 Task: Add chart title "Sales Database".
Action: Mouse pressed left at (77, 367)
Screenshot: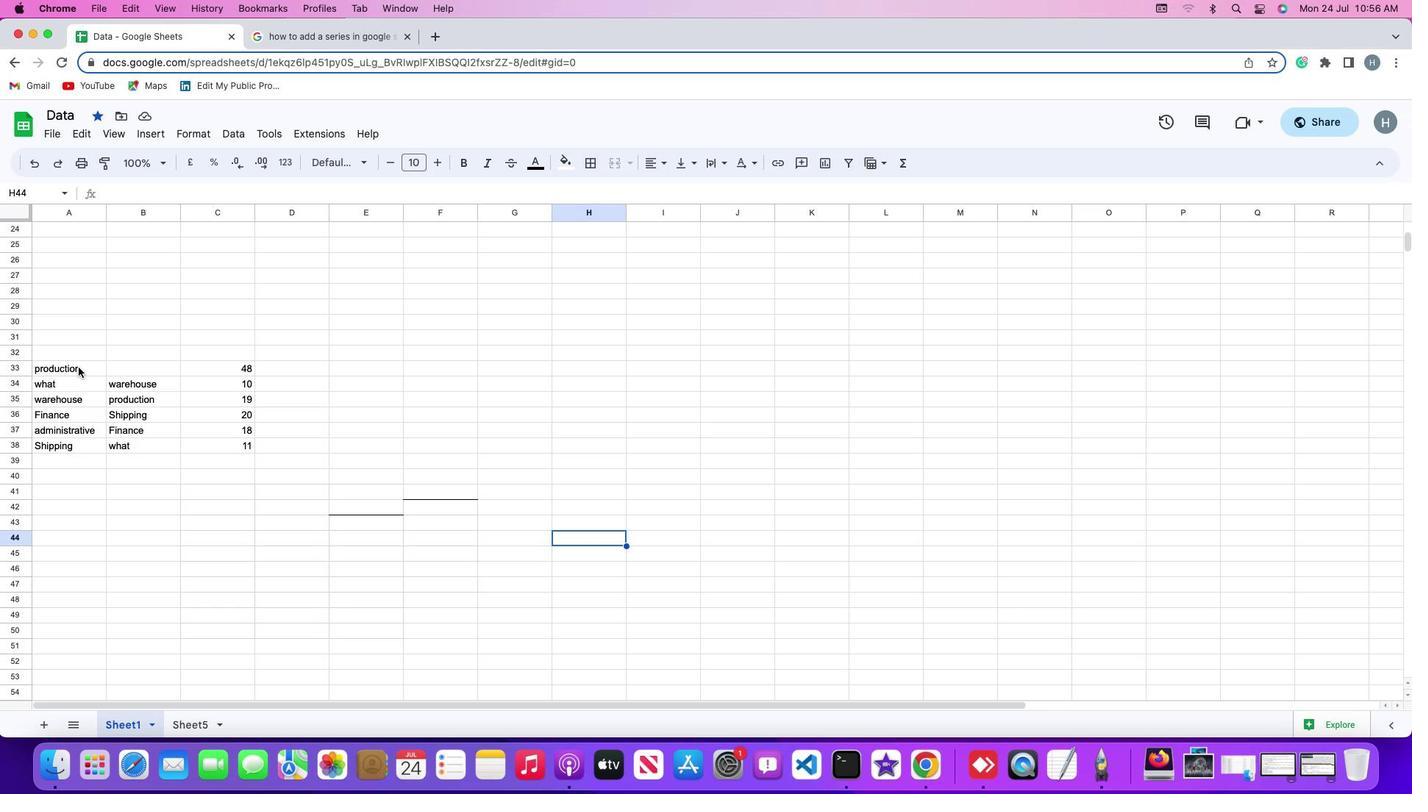 
Action: Mouse pressed left at (77, 367)
Screenshot: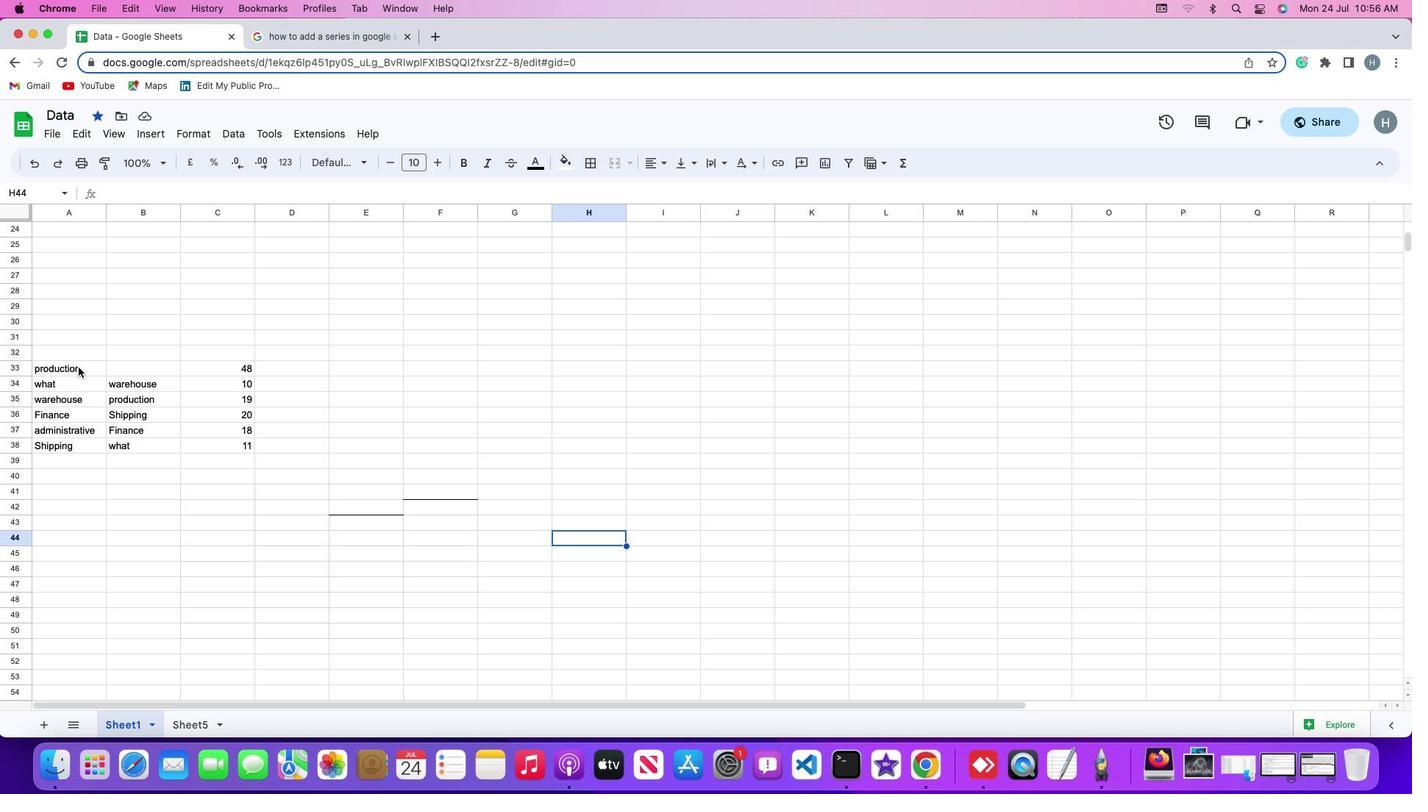 
Action: Mouse moved to (153, 130)
Screenshot: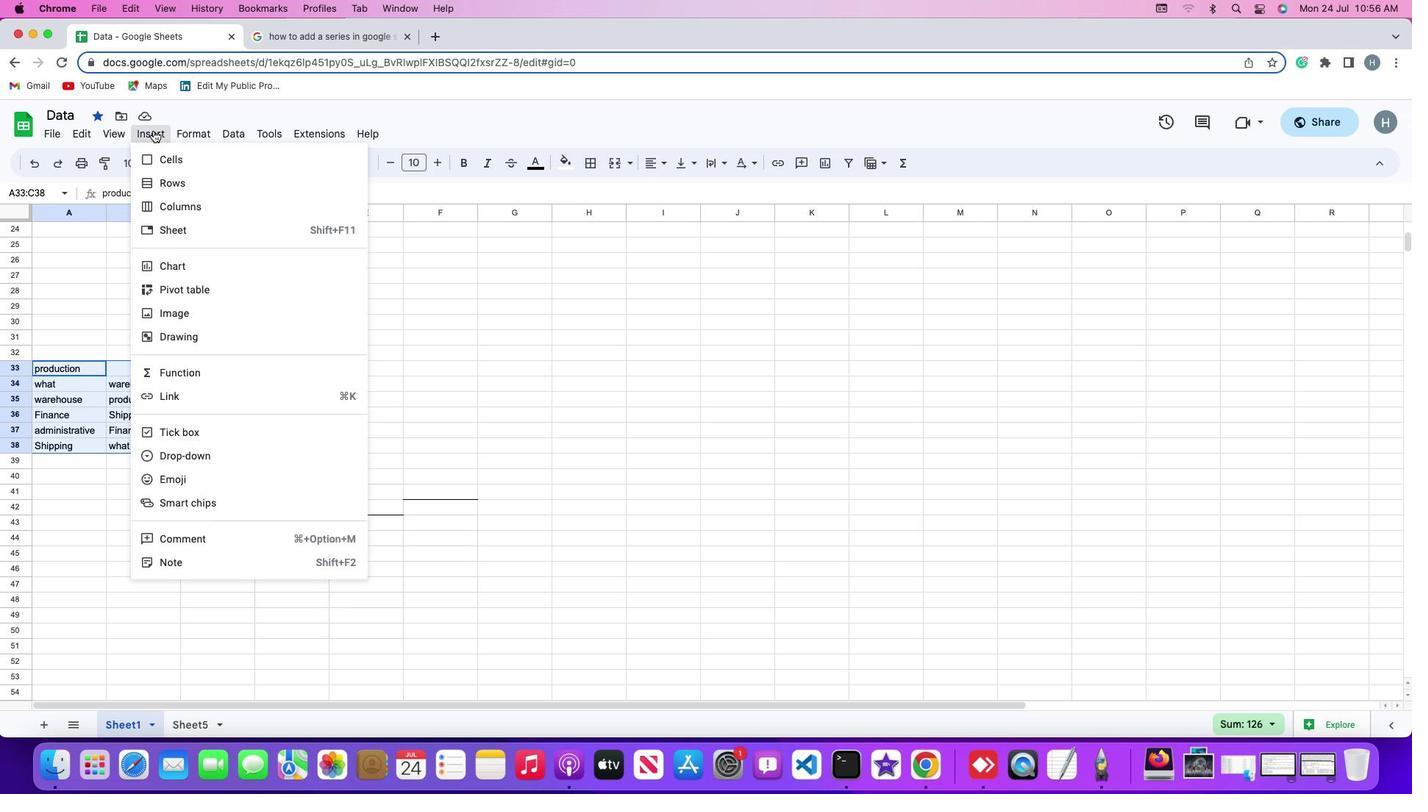 
Action: Mouse pressed left at (153, 130)
Screenshot: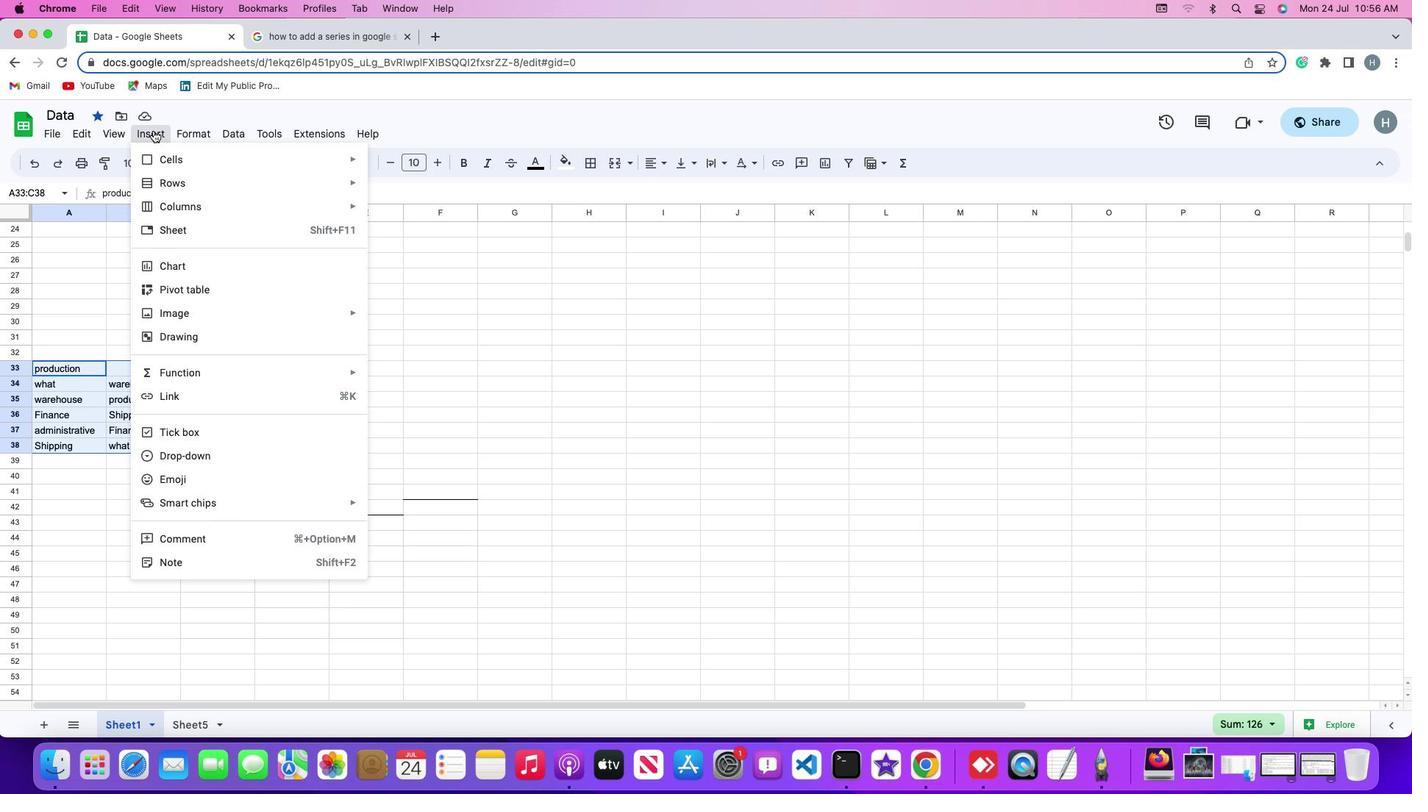
Action: Mouse moved to (205, 264)
Screenshot: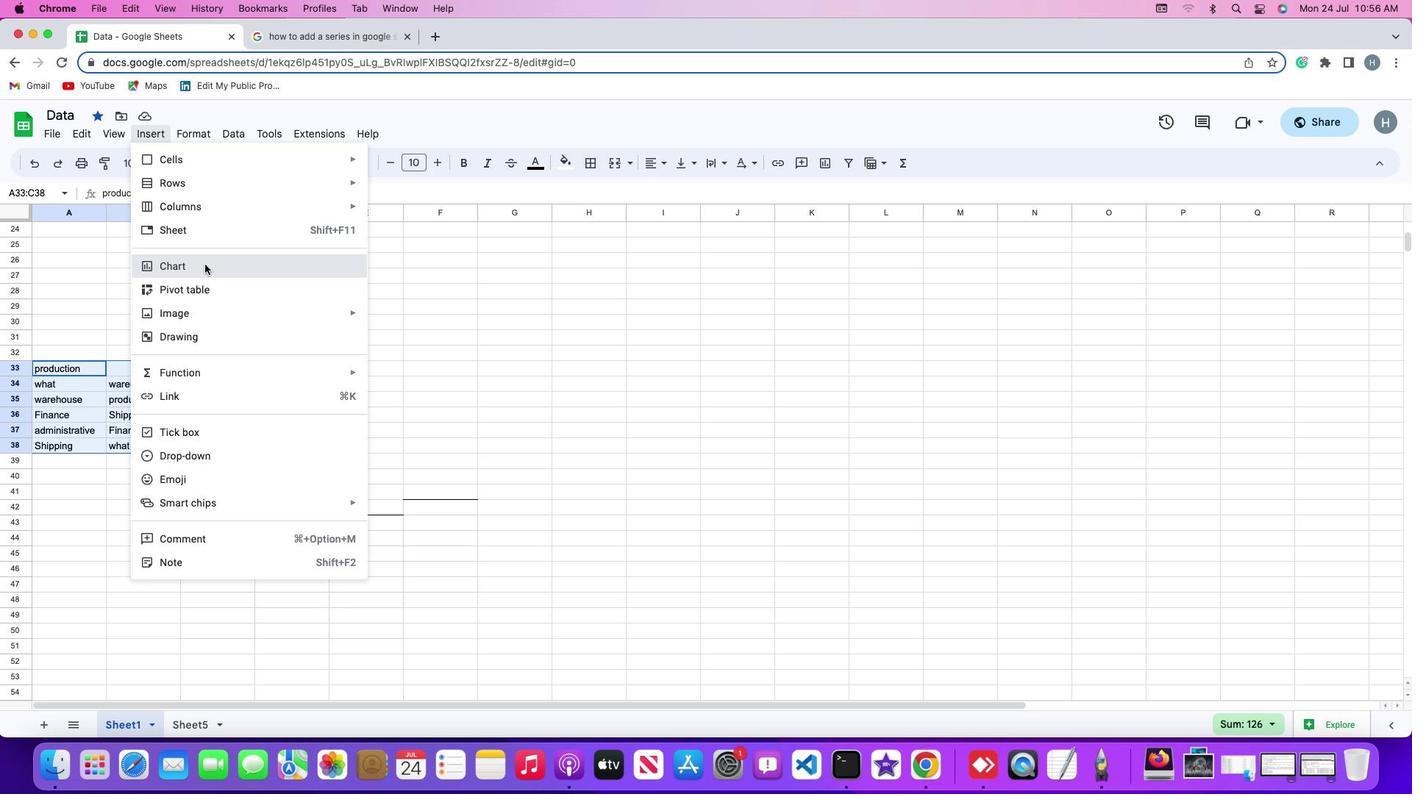 
Action: Mouse pressed left at (205, 264)
Screenshot: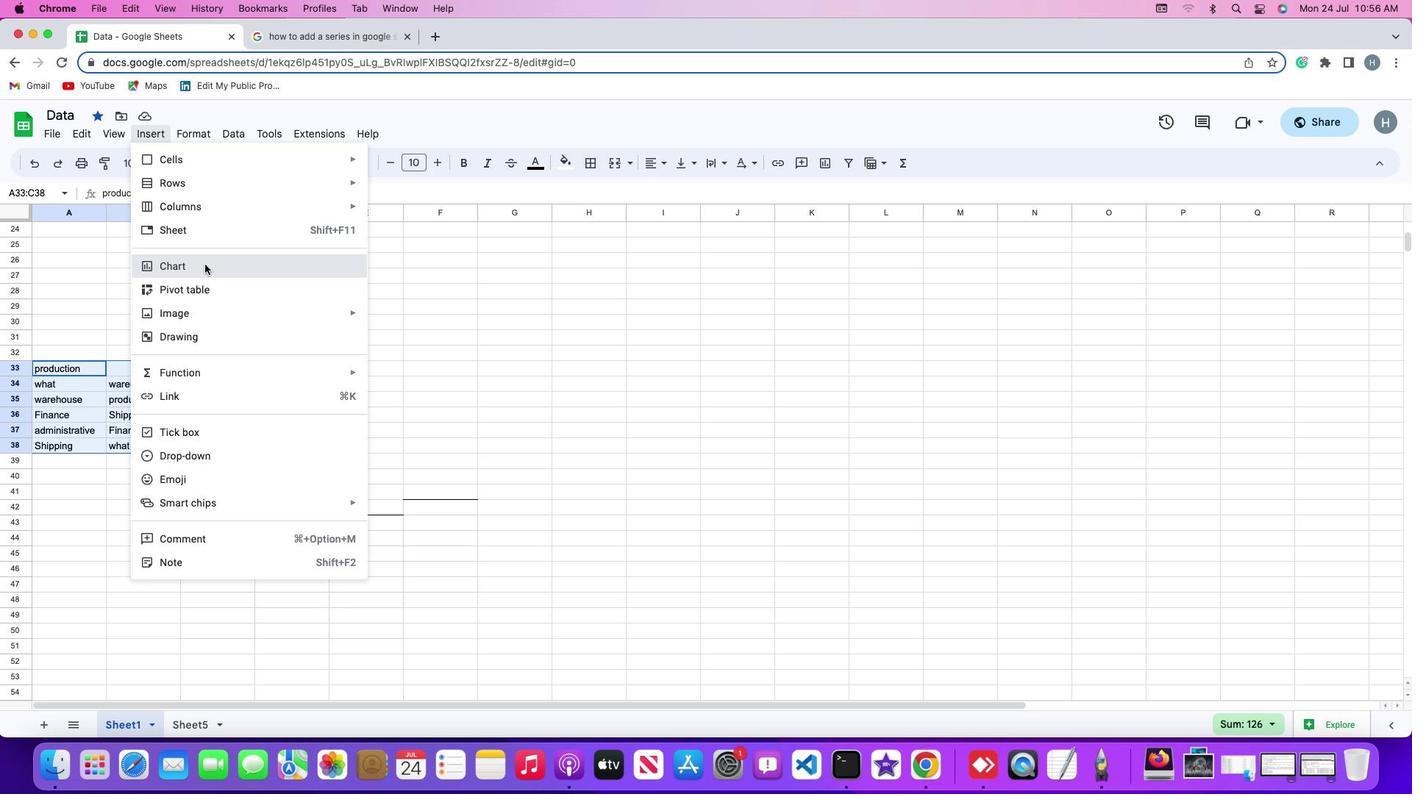 
Action: Mouse moved to (1350, 204)
Screenshot: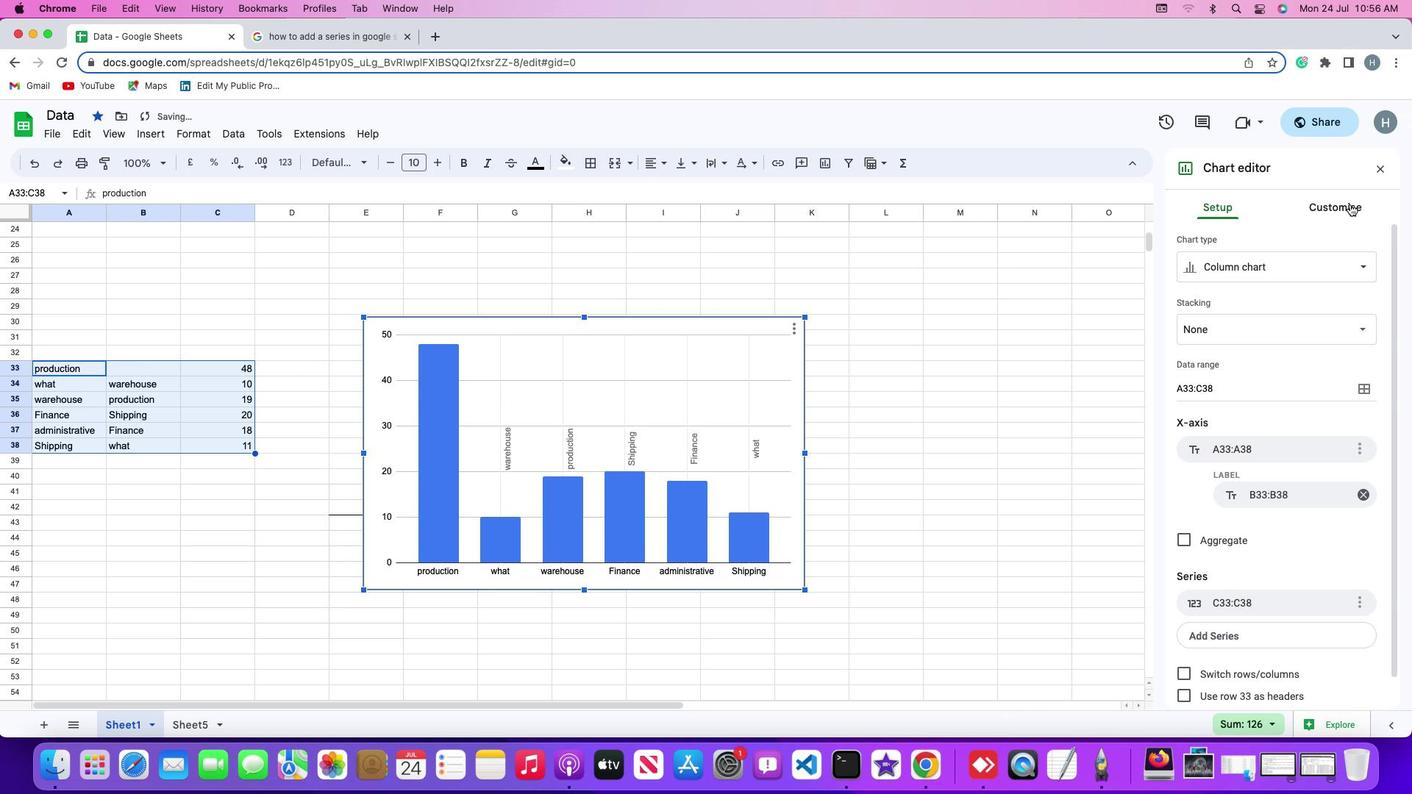 
Action: Mouse pressed left at (1350, 204)
Screenshot: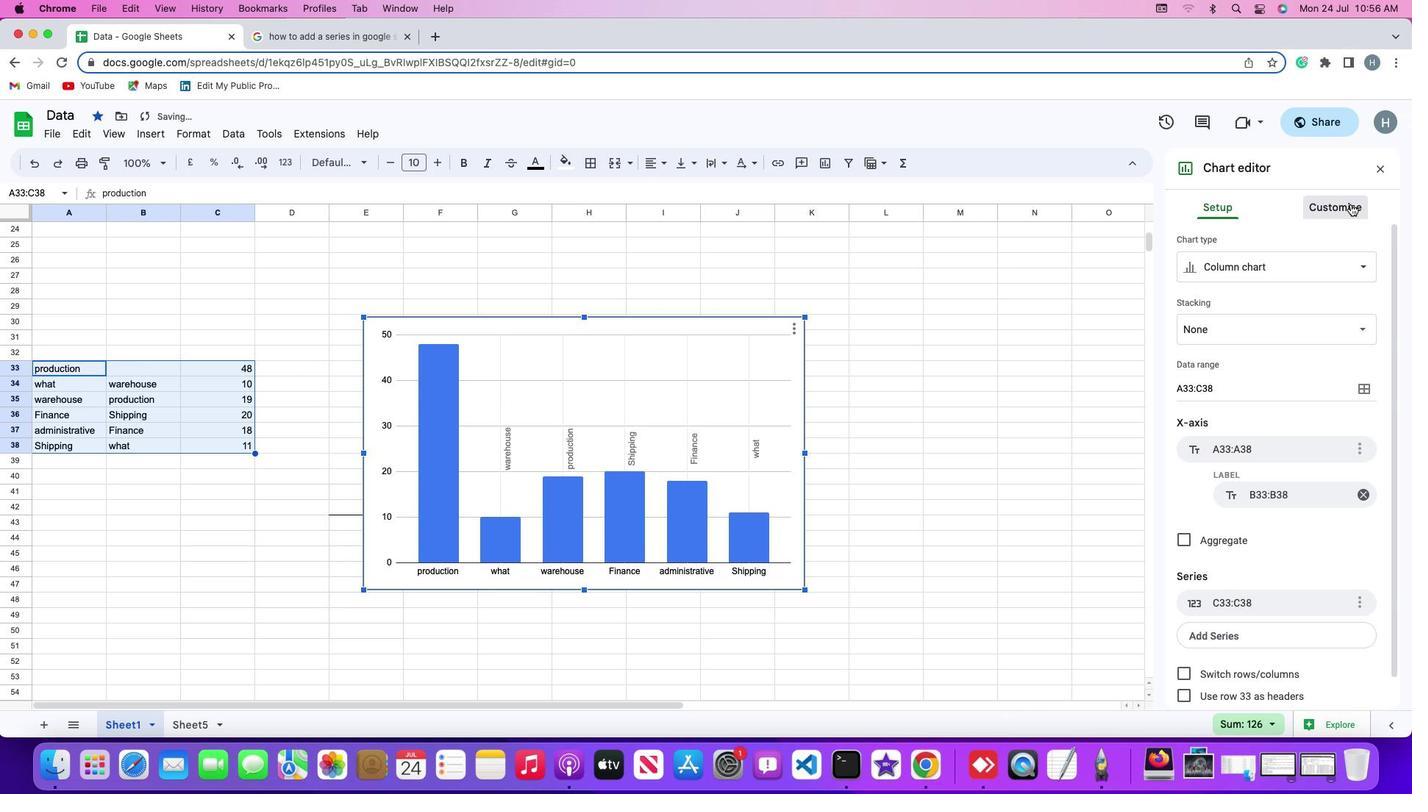 
Action: Mouse moved to (1249, 286)
Screenshot: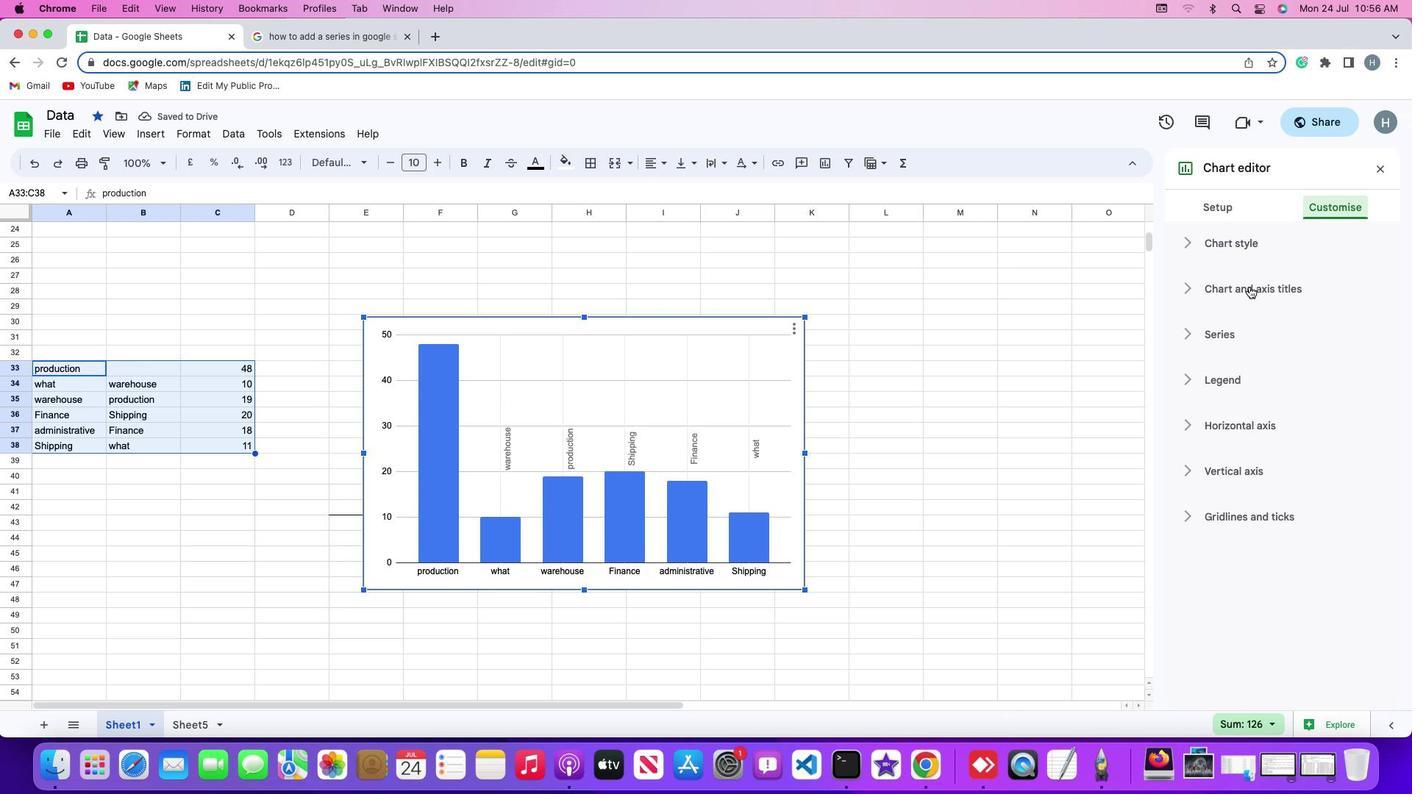 
Action: Mouse pressed left at (1249, 286)
Screenshot: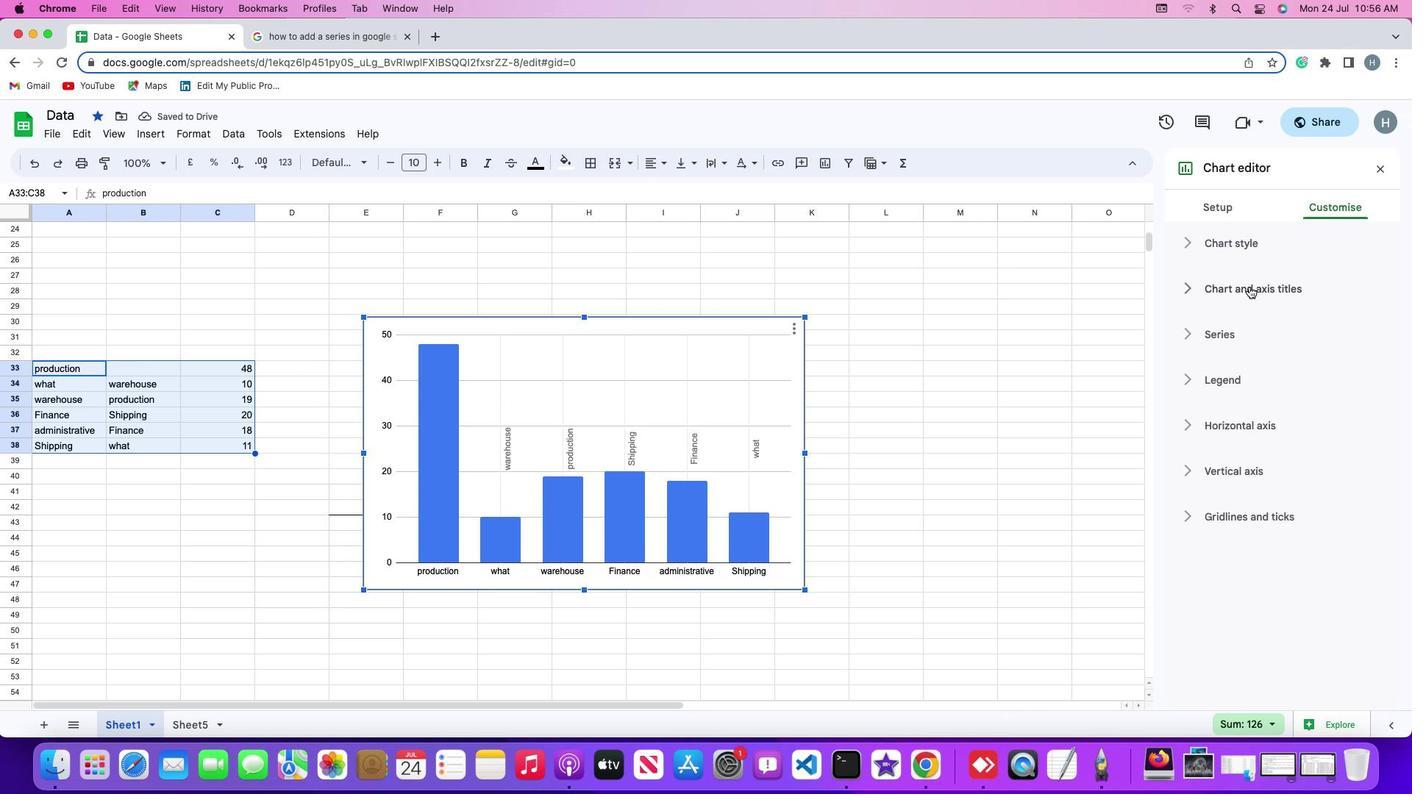 
Action: Mouse moved to (1219, 397)
Screenshot: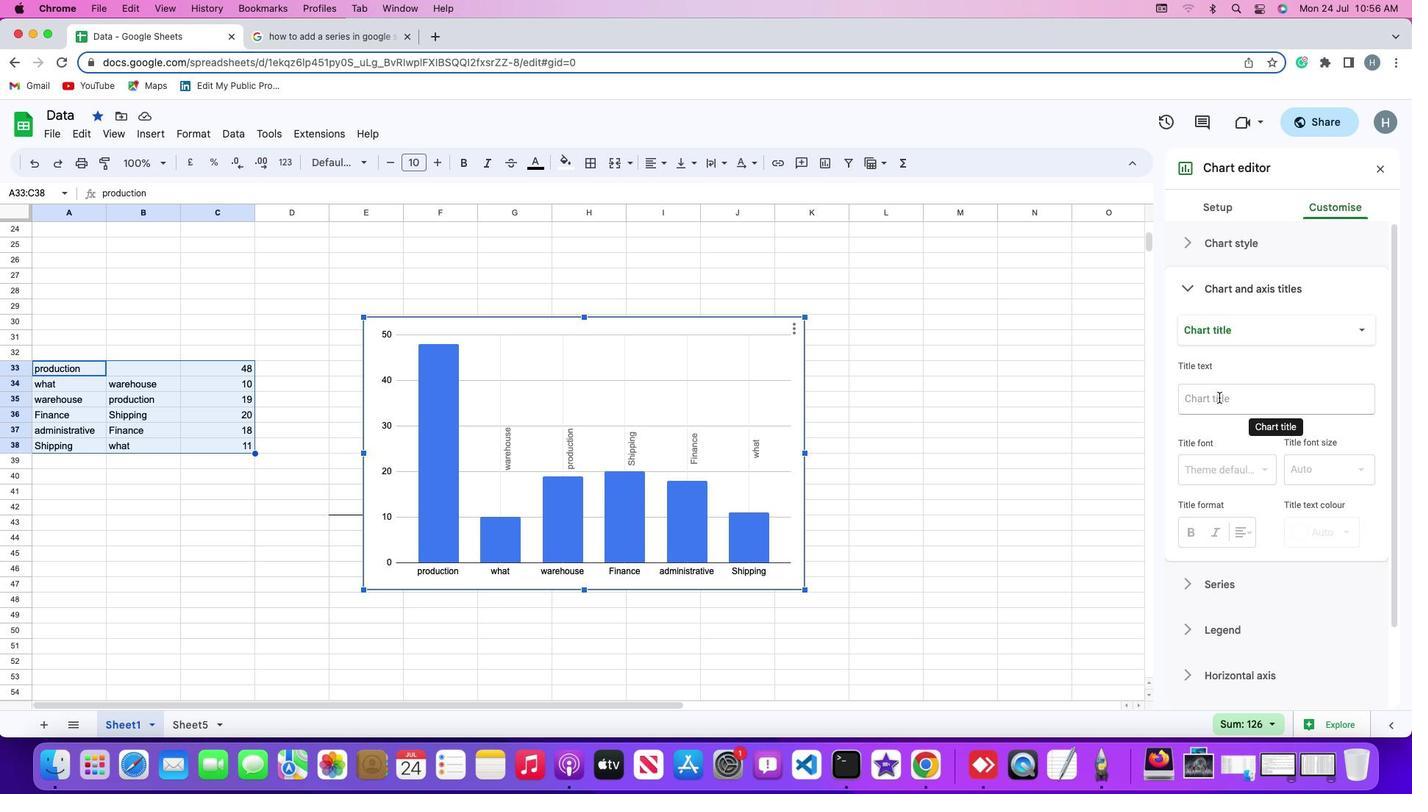 
Action: Mouse pressed left at (1219, 397)
Screenshot: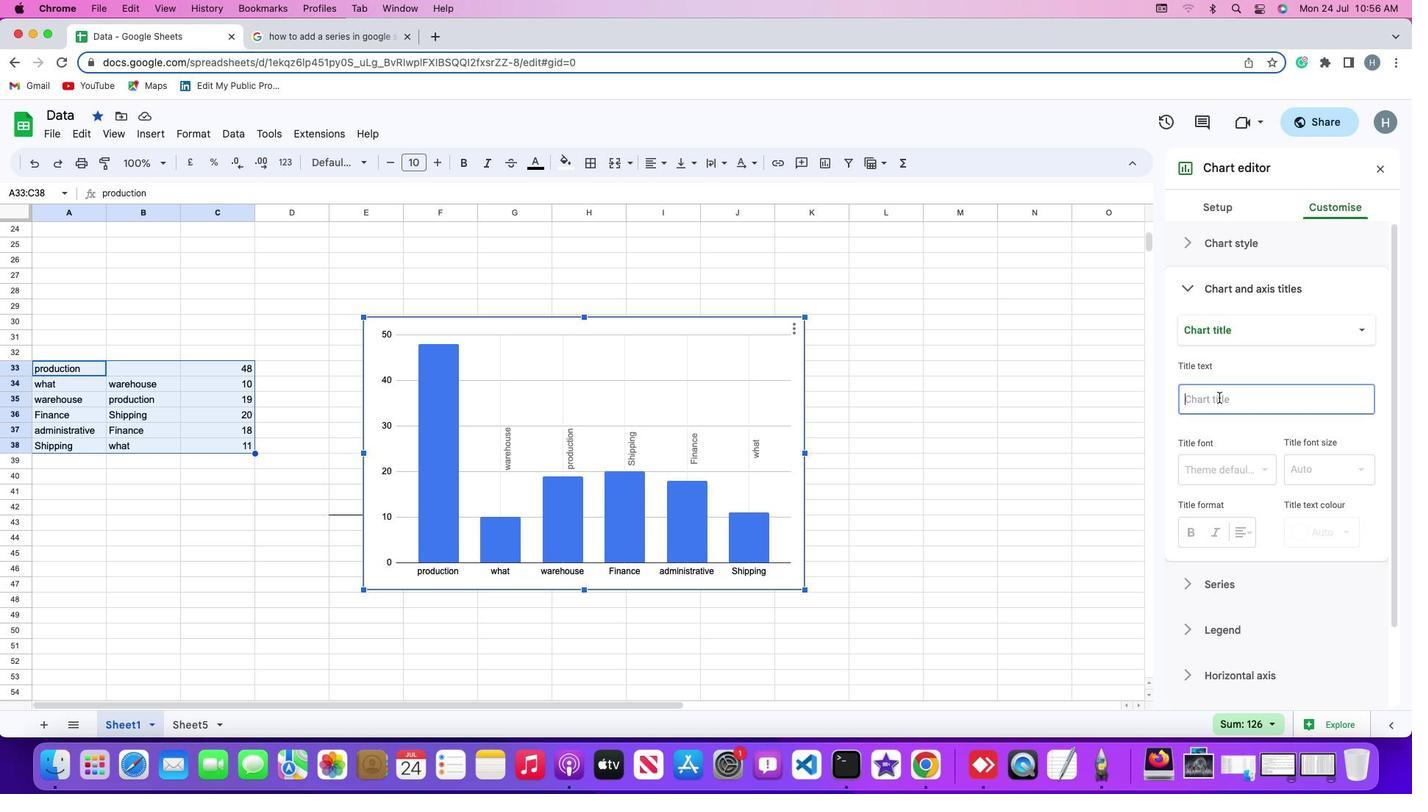
Action: Key pressed Key.shift'S''a''l''e''s'Key.spaceKey.shift'D''a''t''a''b''a''s''e'
Screenshot: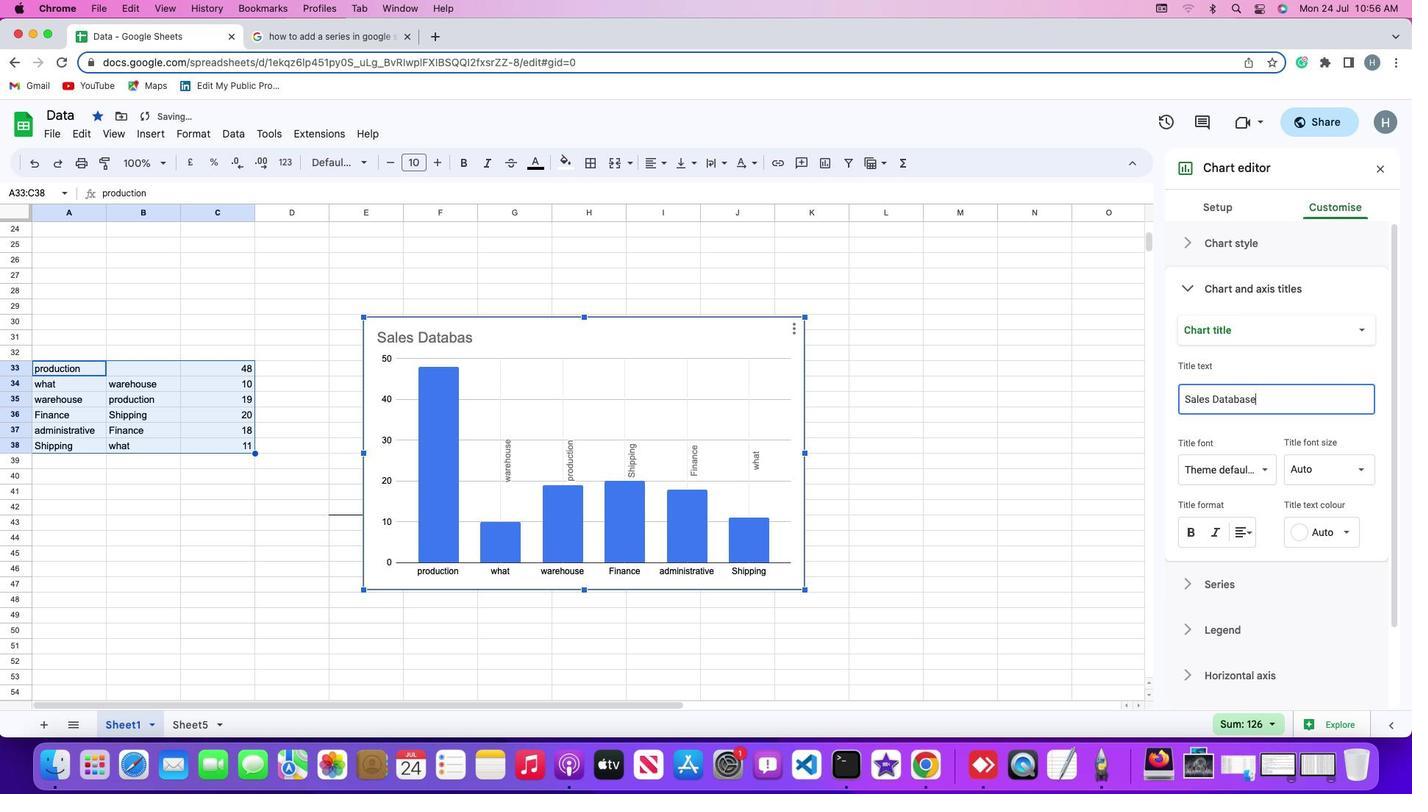 
Action: Mouse moved to (1371, 425)
Screenshot: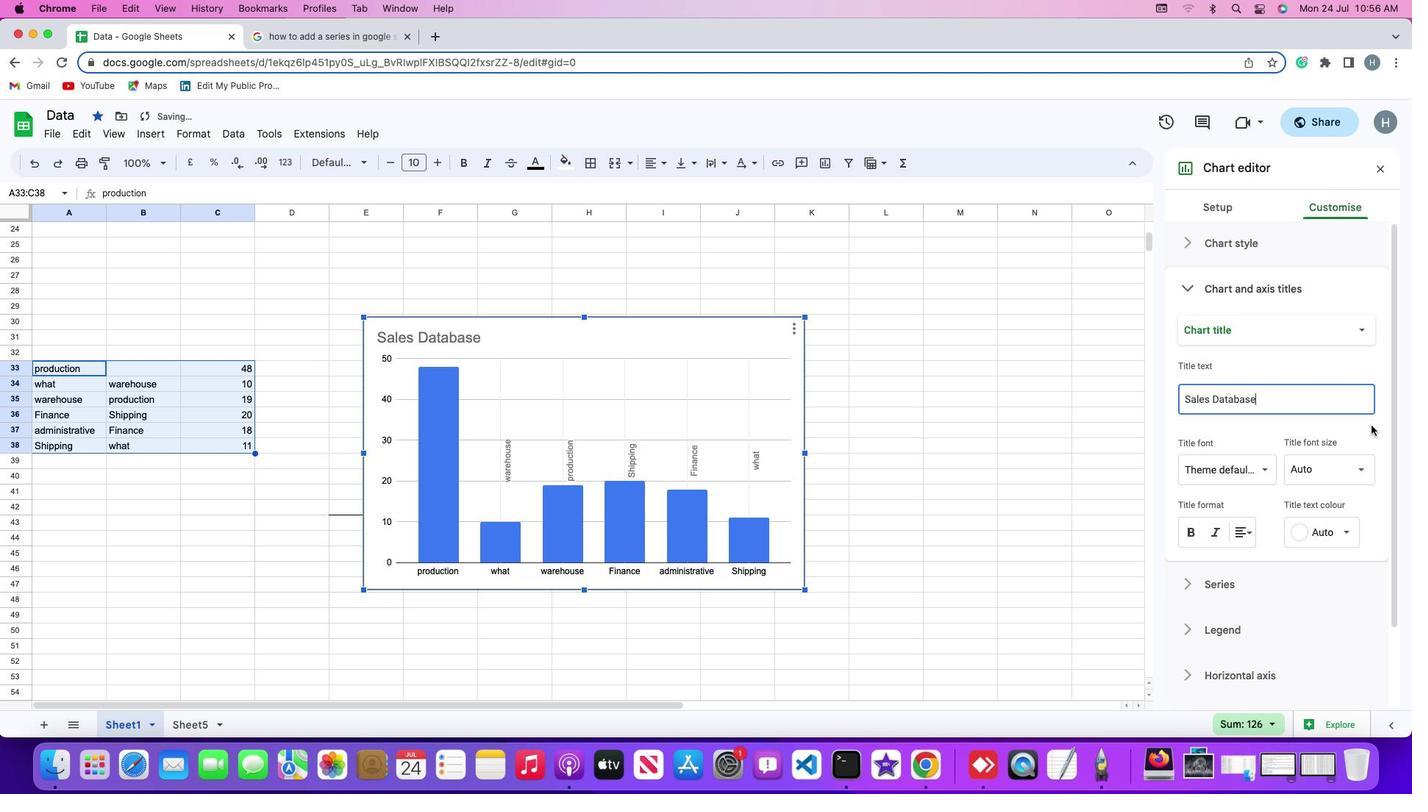 
Action: Mouse pressed left at (1371, 425)
Screenshot: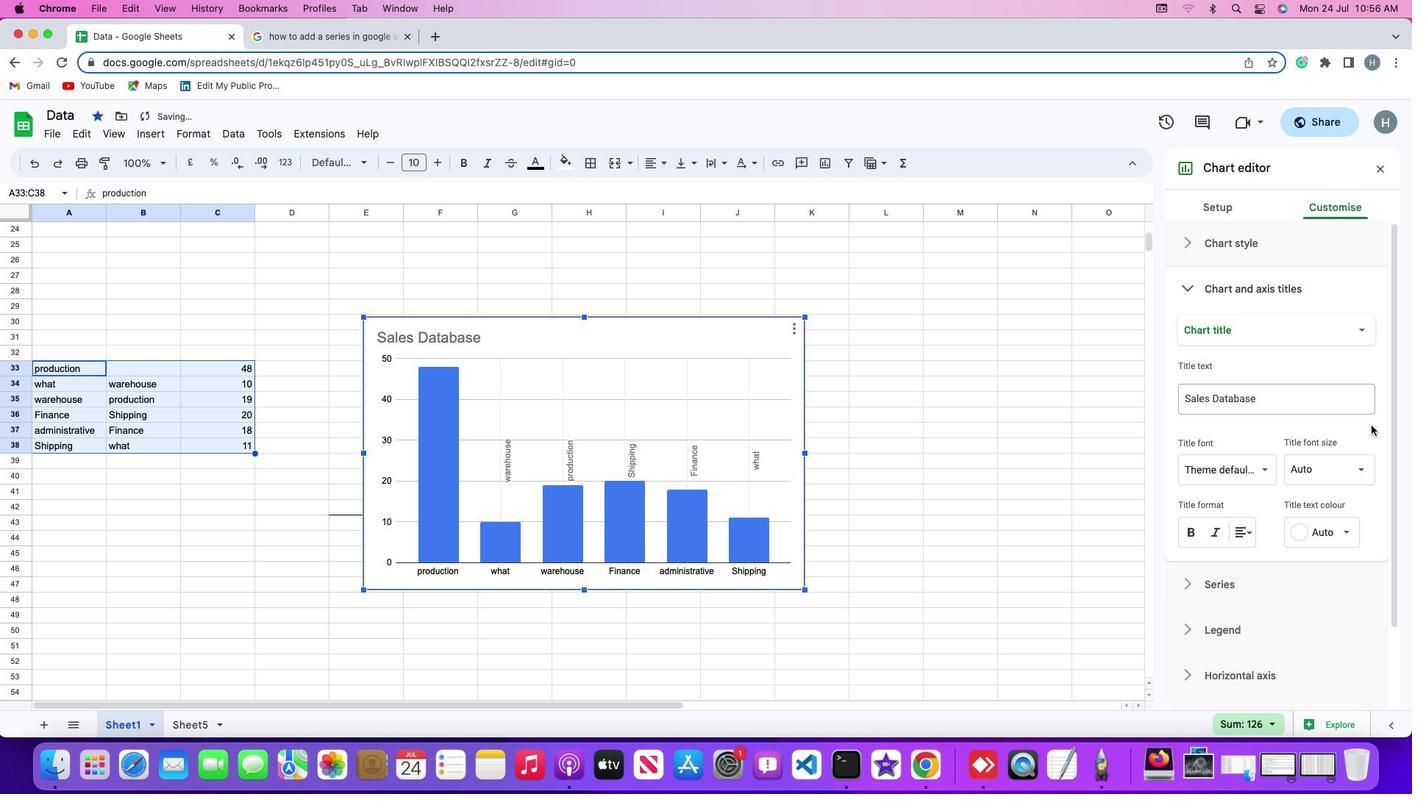 
